 Task: Plan a departmental training on innovation for the 18th at 6 PM to 6:30 PM.
Action: Mouse moved to (56, 87)
Screenshot: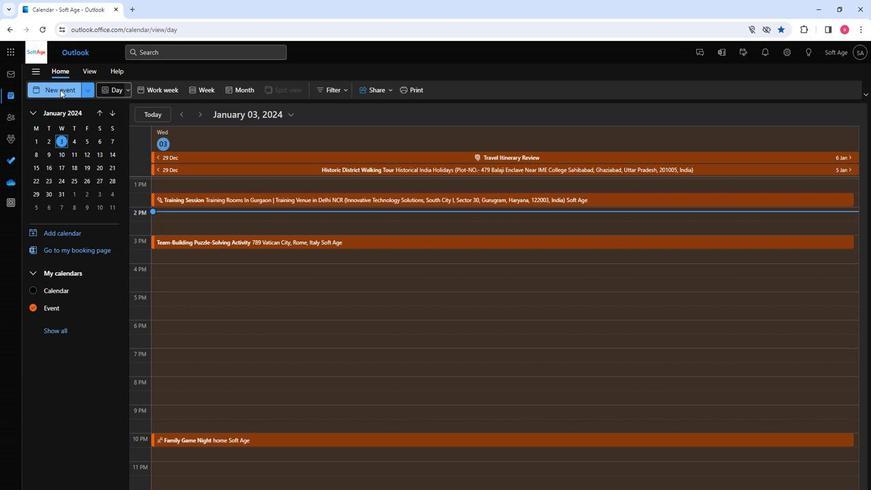 
Action: Mouse pressed left at (56, 87)
Screenshot: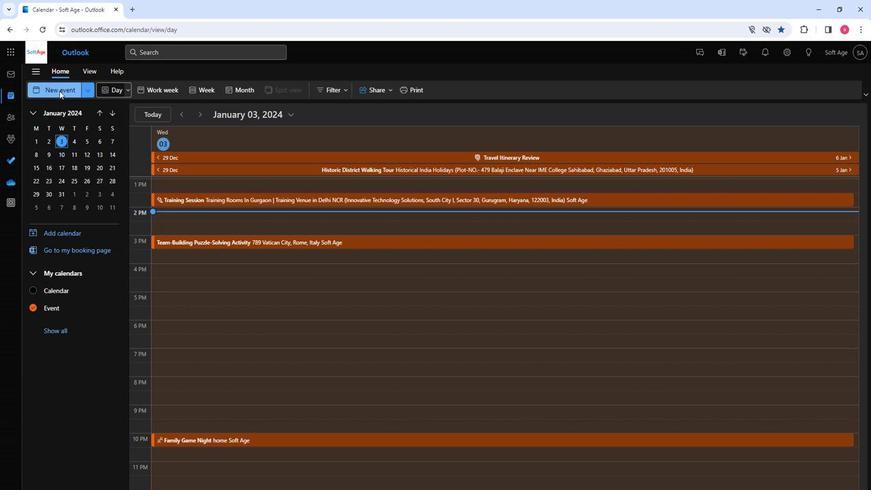 
Action: Mouse moved to (243, 149)
Screenshot: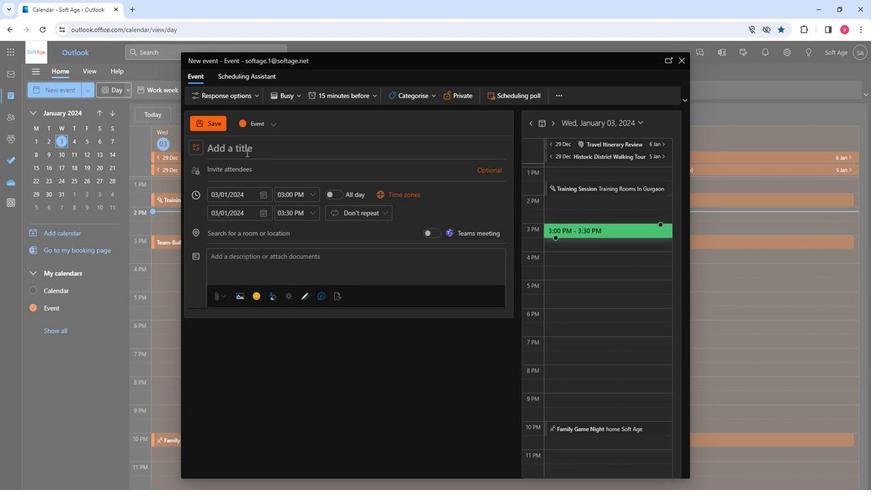 
Action: Mouse pressed left at (243, 149)
Screenshot: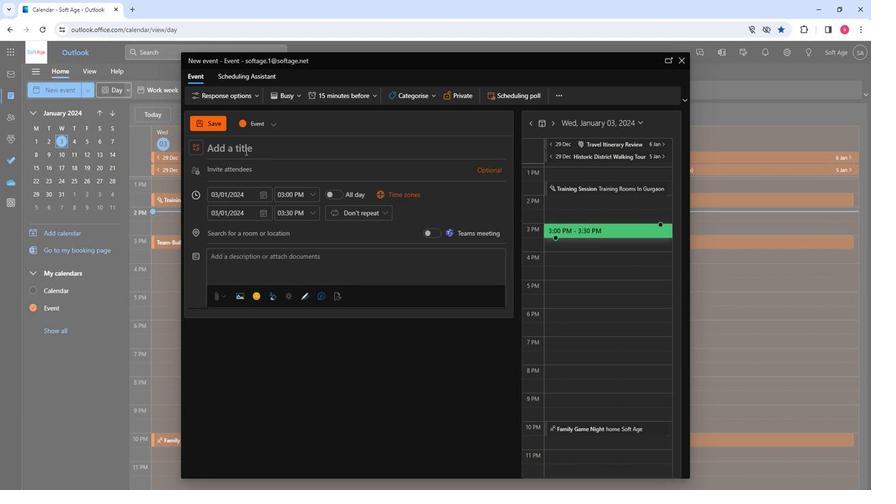 
Action: Key pressed <Key.shift><Key.shift><Key.shift><Key.shift><Key.shift><Key.shift><Key.shift><Key.shift><Key.shift><Key.shift><Key.shift><Key.shift><Key.shift><Key.shift><Key.shift>Departmental<Key.space><Key.shift>Training<Key.space><Key.shift><Key.shift><Key.shift><Key.shift><Key.shift><Key.shift><Key.shift>On<Key.space><Key.shift><Key.shift><Key.shift><Key.shift><Key.shift><Key.shift><Key.shift>Innovation
Screenshot: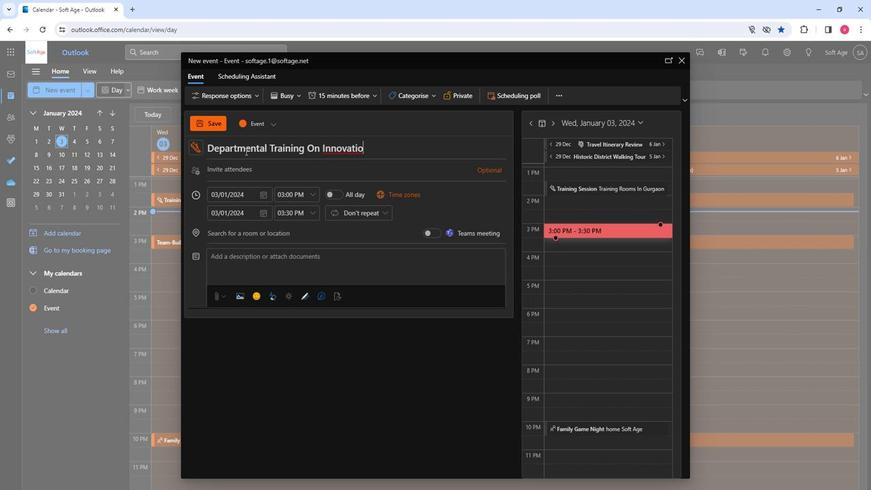 
Action: Mouse moved to (234, 167)
Screenshot: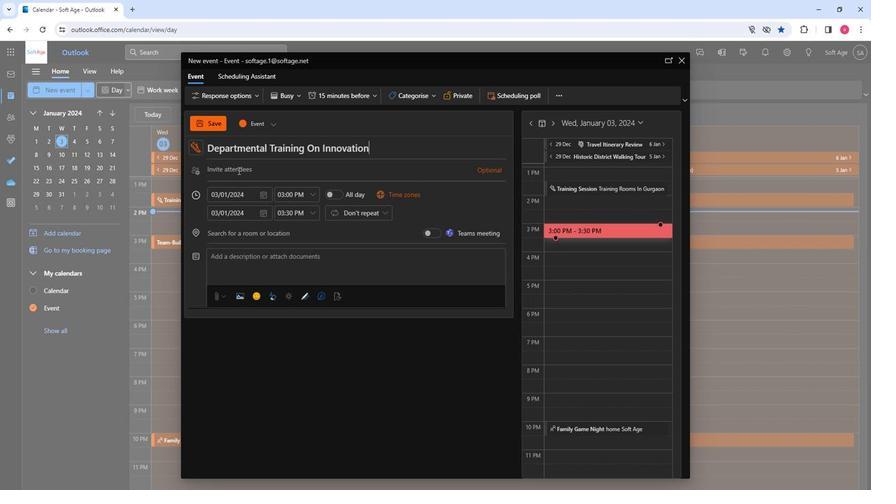 
Action: Mouse pressed left at (234, 167)
Screenshot: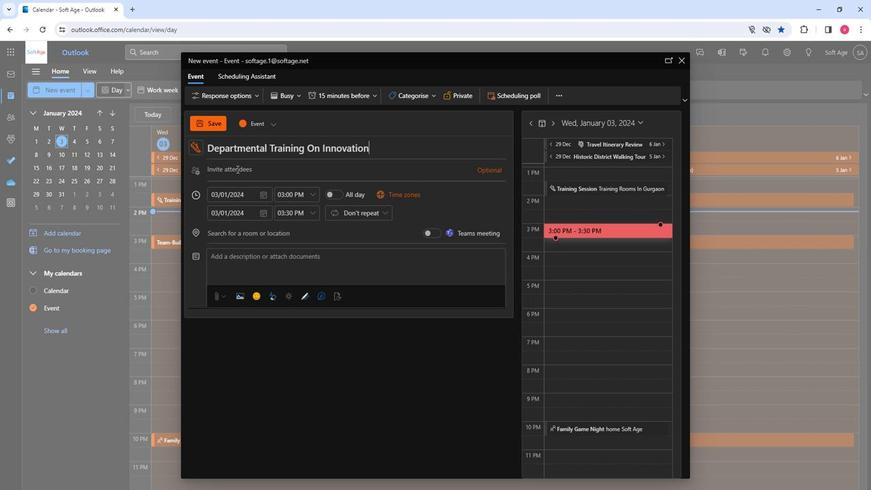 
Action: Key pressed so
Screenshot: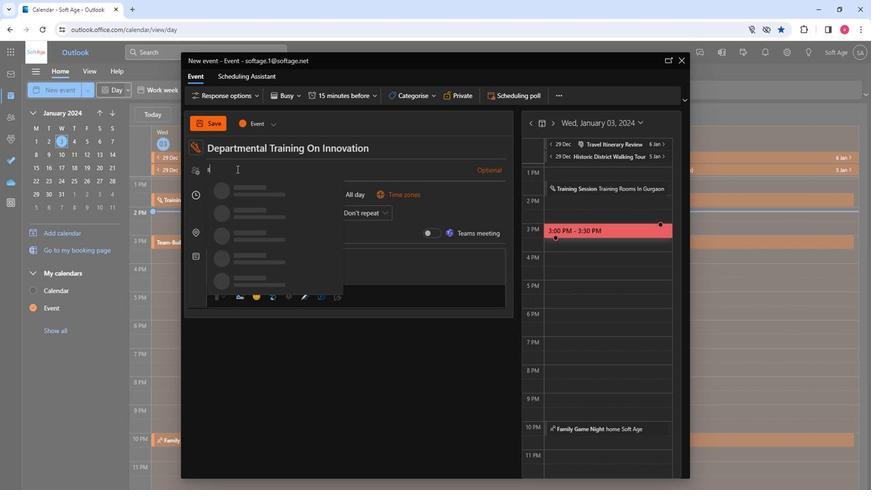 
Action: Mouse moved to (249, 213)
Screenshot: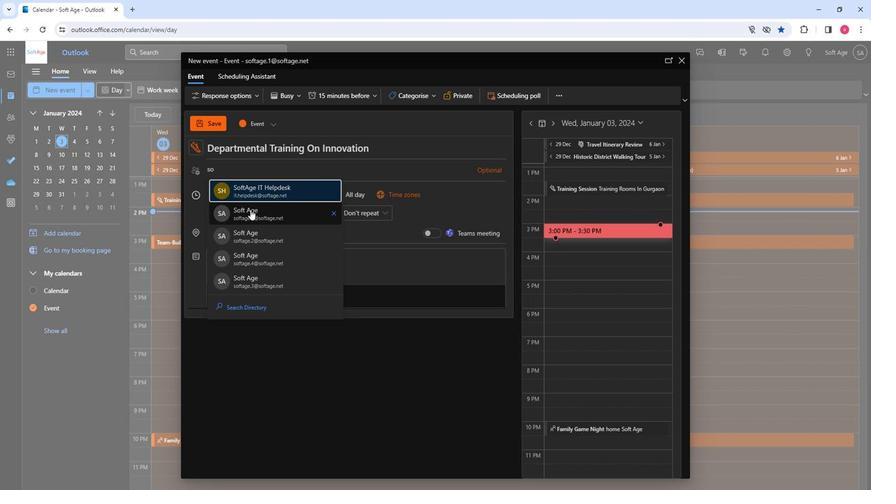 
Action: Mouse pressed left at (249, 213)
Screenshot: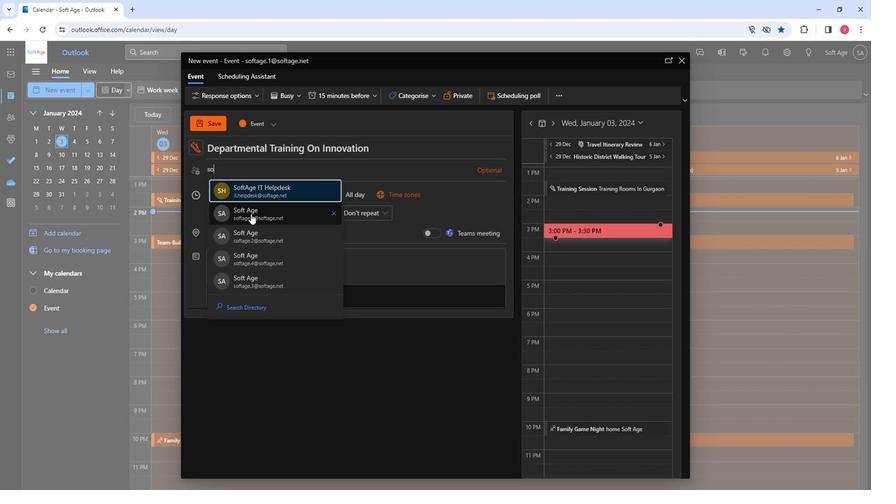 
Action: Key pressed so
Screenshot: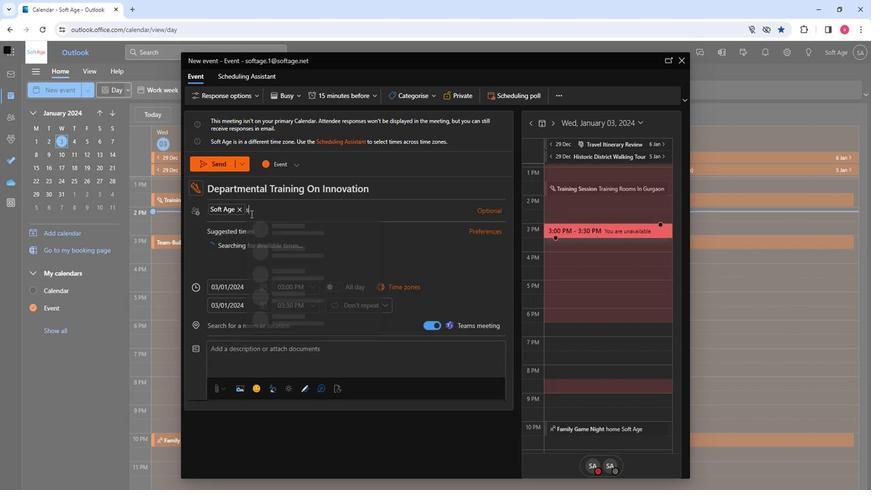 
Action: Mouse moved to (318, 274)
Screenshot: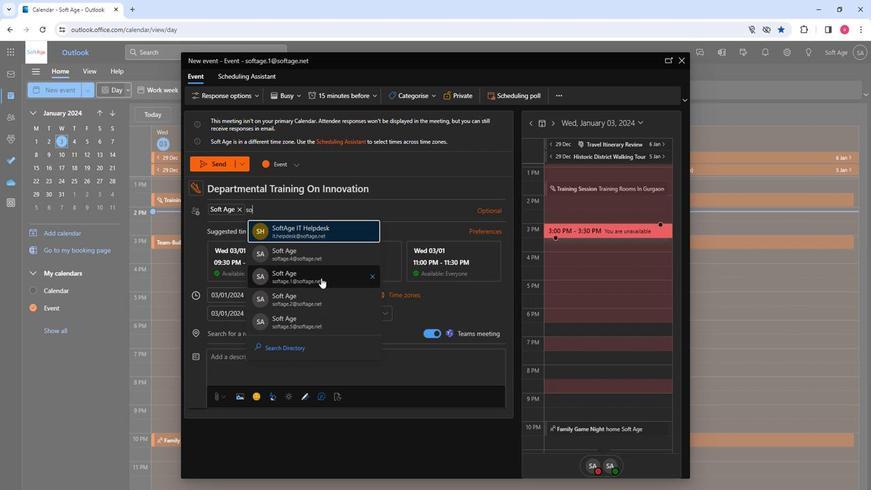 
Action: Mouse pressed left at (318, 274)
Screenshot: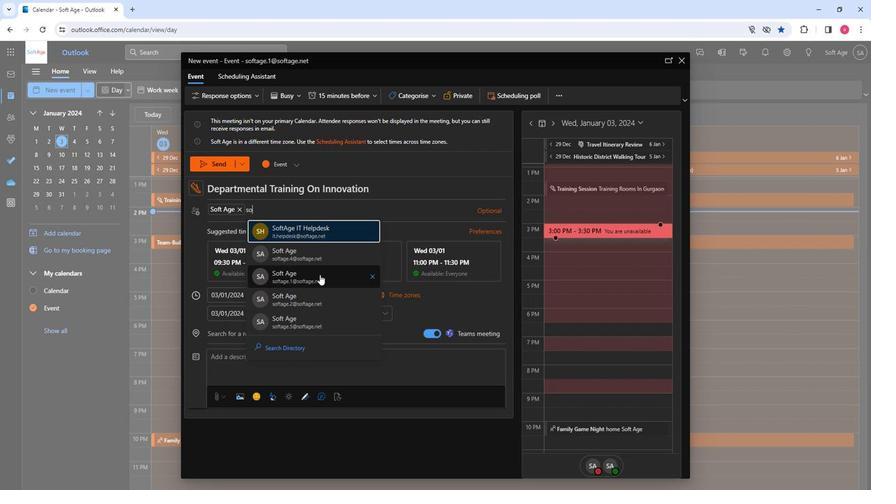 
Action: Key pressed so
Screenshot: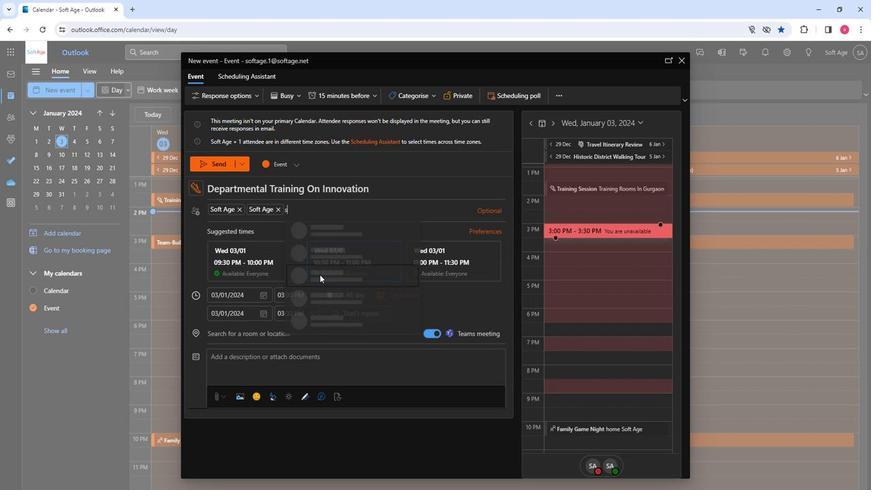 
Action: Mouse moved to (320, 298)
Screenshot: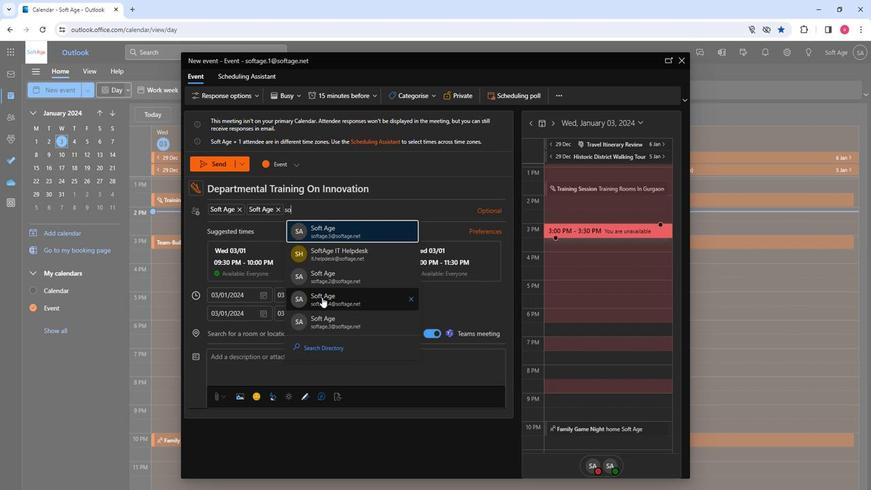 
Action: Mouse pressed left at (320, 298)
Screenshot: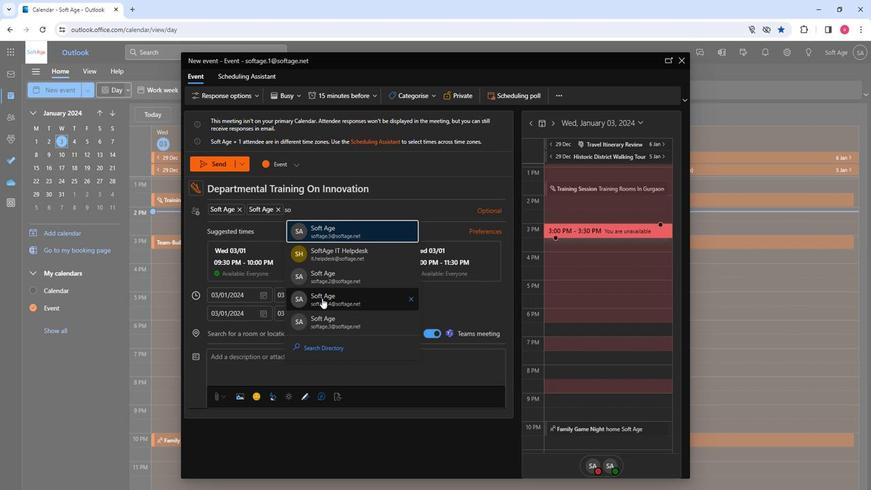 
Action: Key pressed so
Screenshot: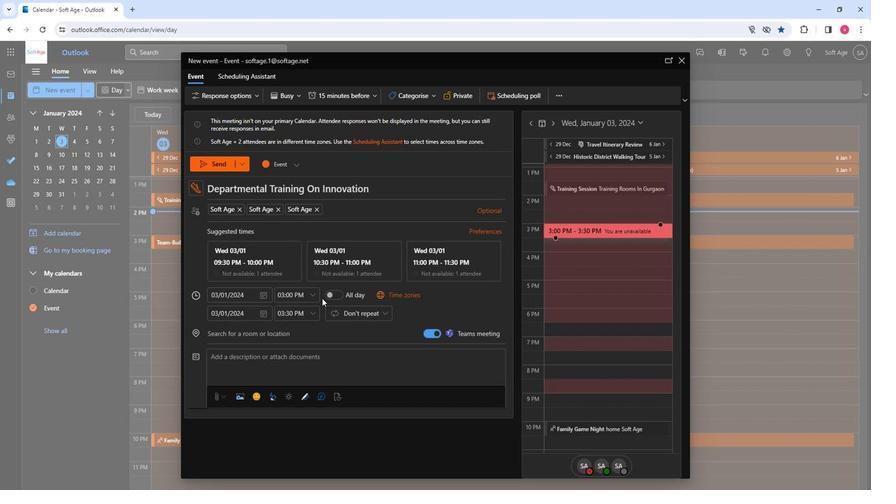 
Action: Mouse moved to (343, 318)
Screenshot: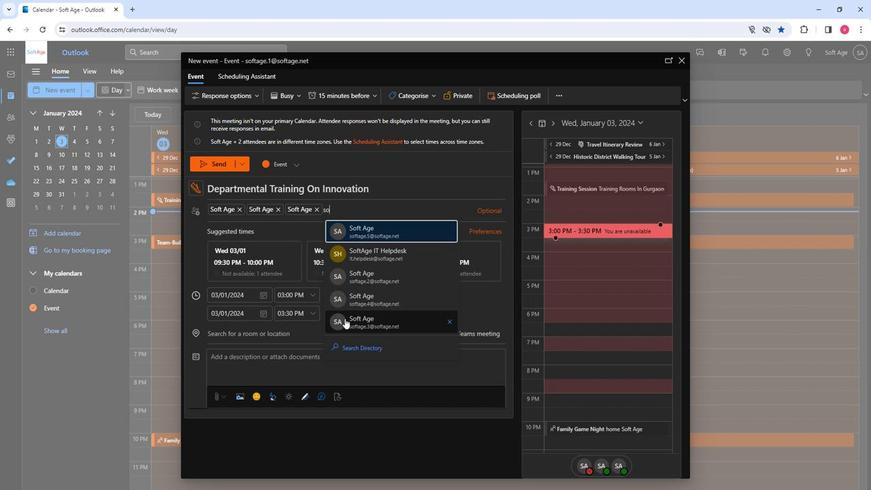 
Action: Mouse pressed left at (343, 318)
Screenshot: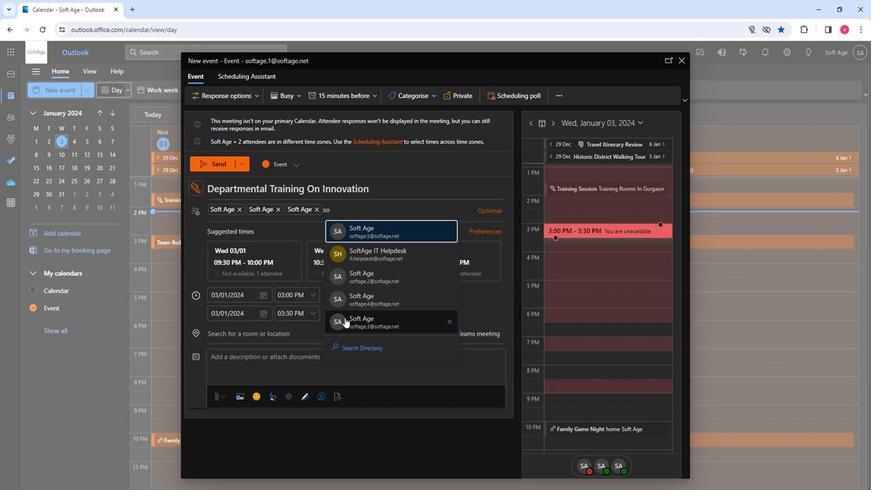 
Action: Mouse moved to (264, 295)
Screenshot: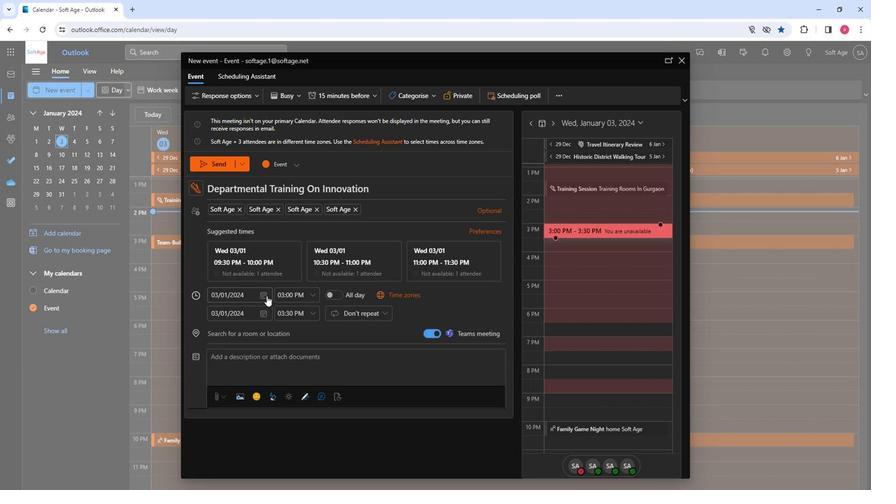 
Action: Mouse pressed left at (264, 295)
Screenshot: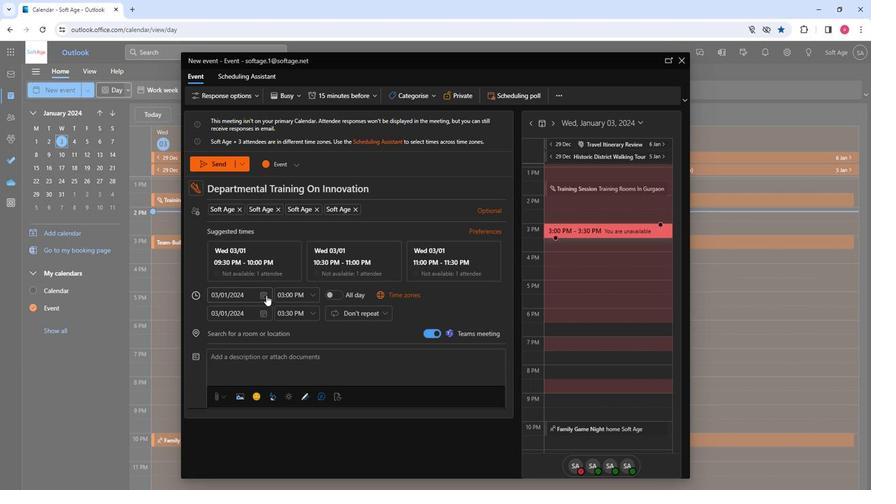 
Action: Mouse moved to (252, 370)
Screenshot: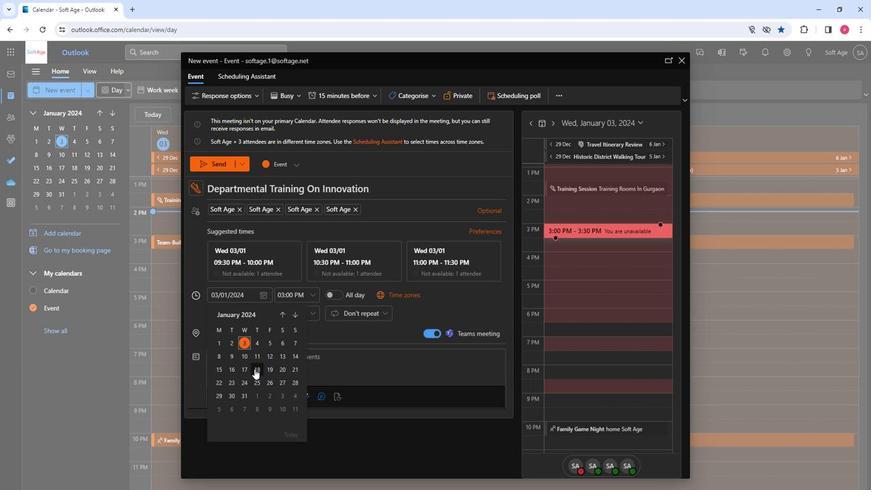 
Action: Mouse pressed left at (252, 370)
Screenshot: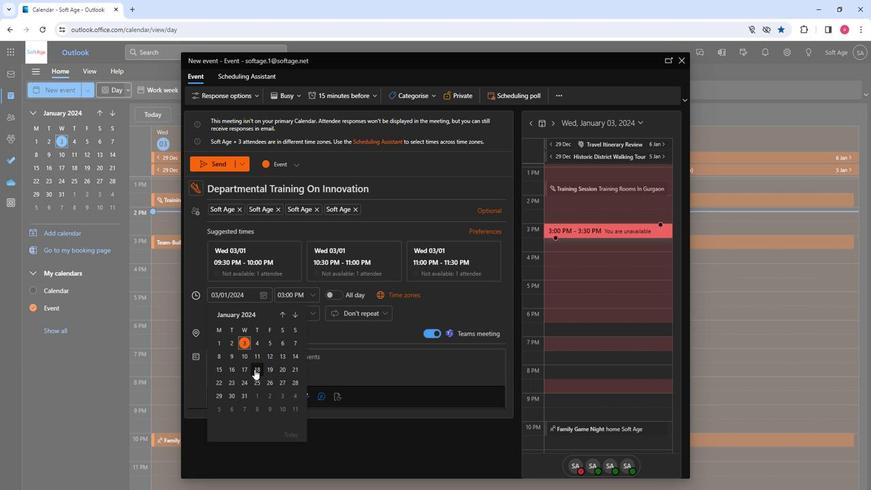 
Action: Mouse moved to (311, 293)
Screenshot: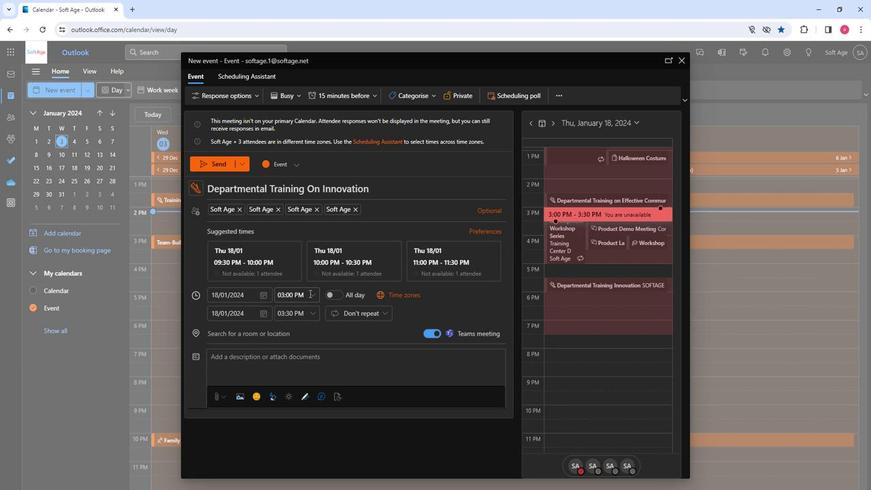 
Action: Mouse pressed left at (311, 293)
Screenshot: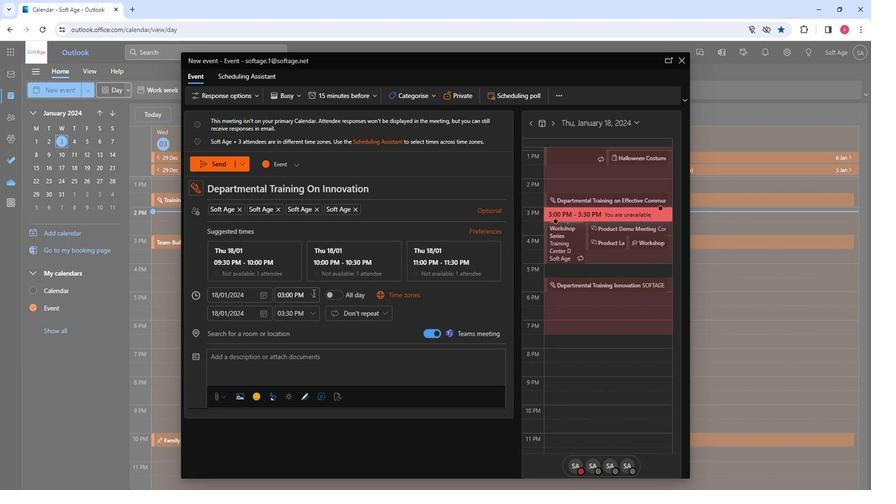 
Action: Mouse moved to (311, 298)
Screenshot: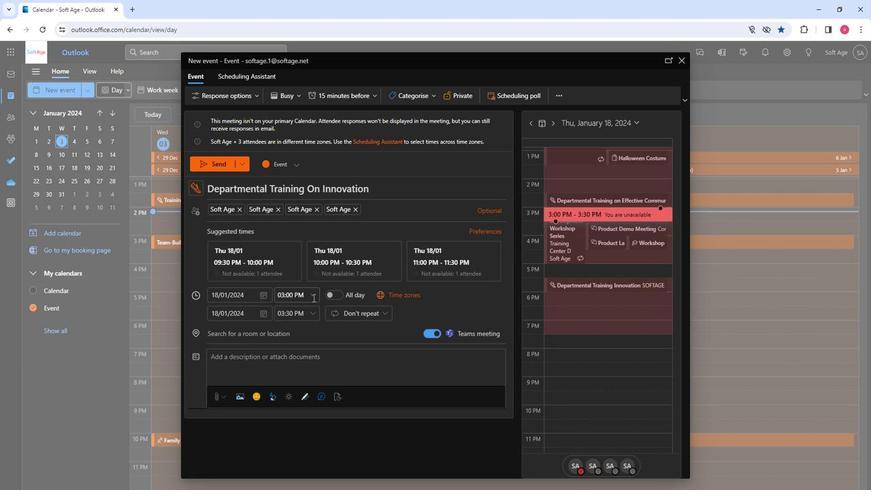 
Action: Mouse pressed left at (311, 298)
Screenshot: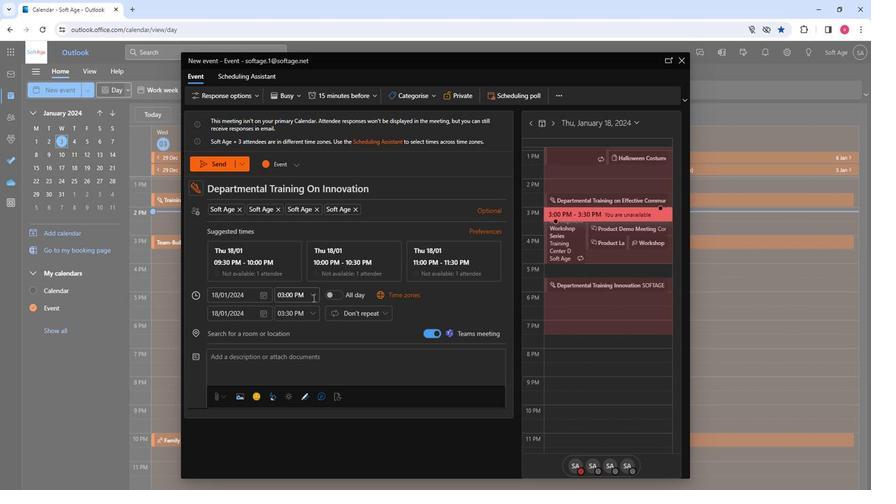 
Action: Mouse moved to (312, 296)
Screenshot: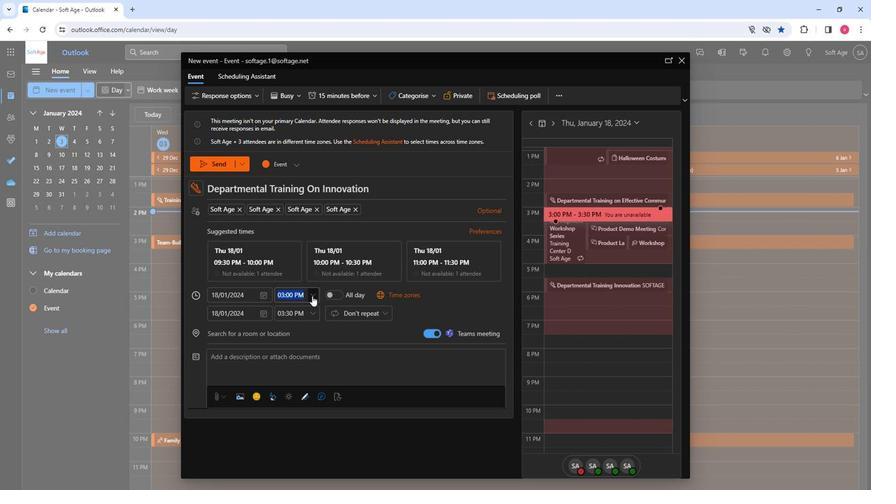 
Action: Mouse pressed left at (312, 296)
Screenshot: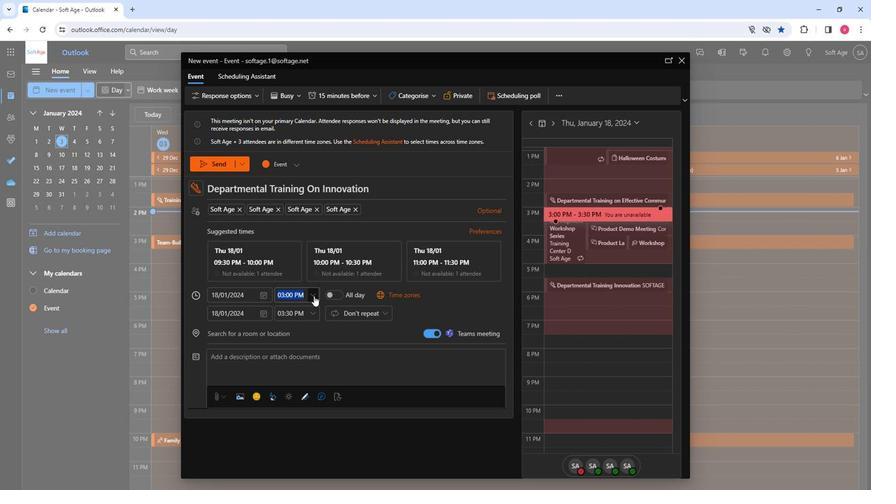 
Action: Mouse moved to (294, 351)
Screenshot: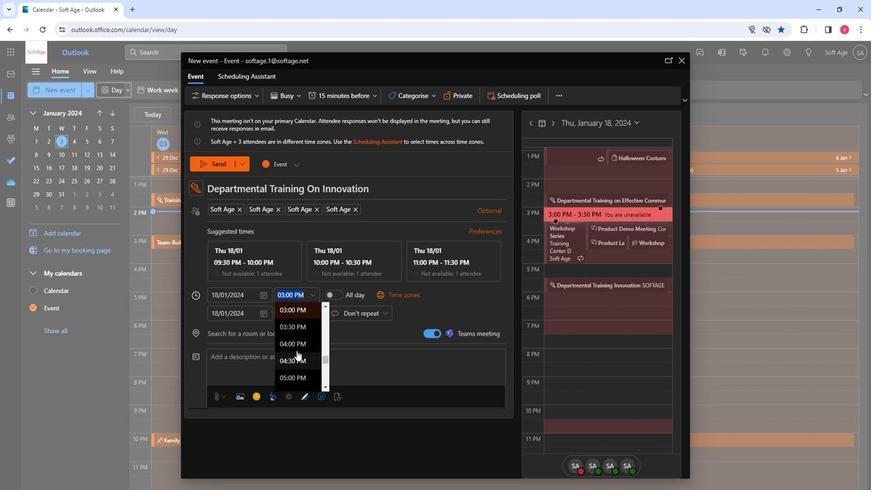 
Action: Mouse scrolled (294, 350) with delta (0, 0)
Screenshot: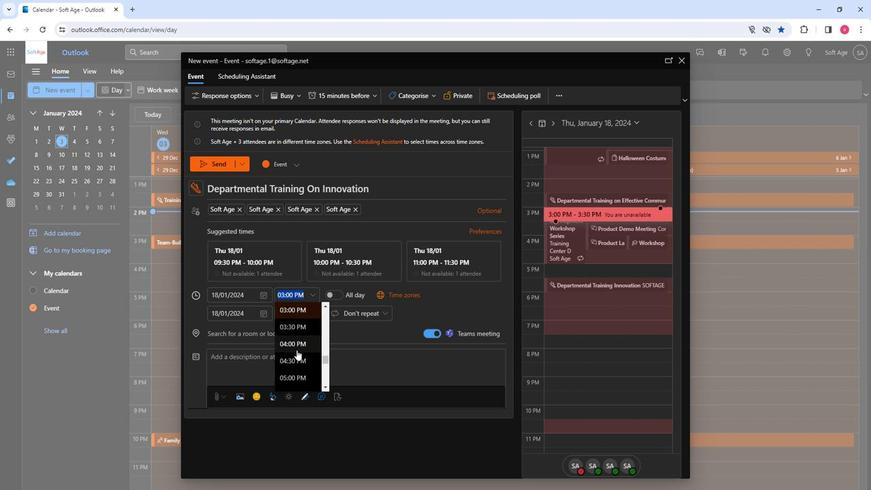 
Action: Mouse scrolled (294, 350) with delta (0, 0)
Screenshot: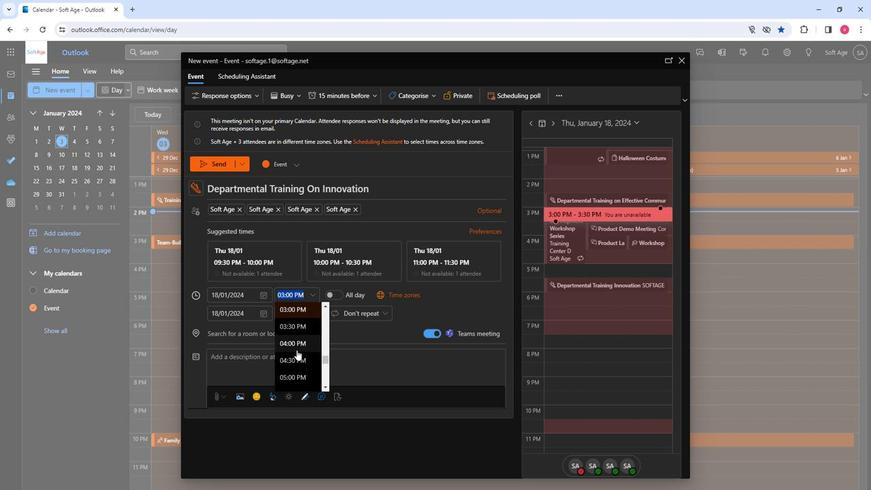 
Action: Mouse moved to (288, 333)
Screenshot: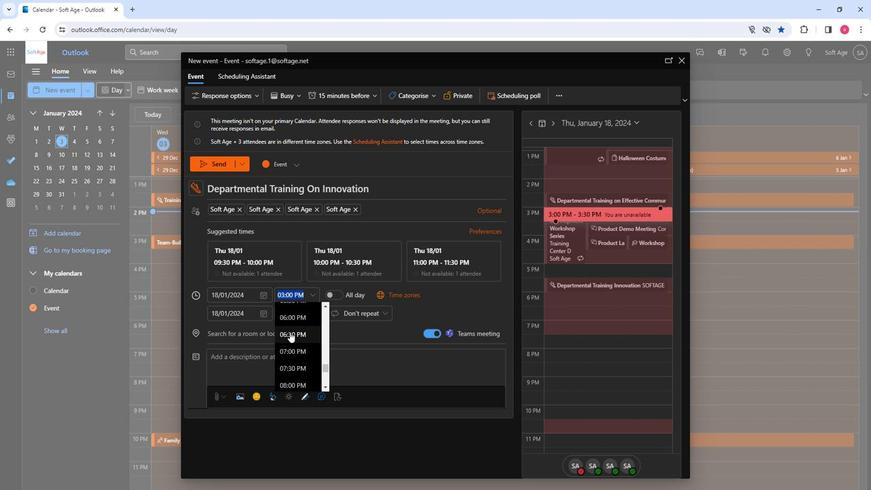 
Action: Mouse pressed left at (288, 333)
Screenshot: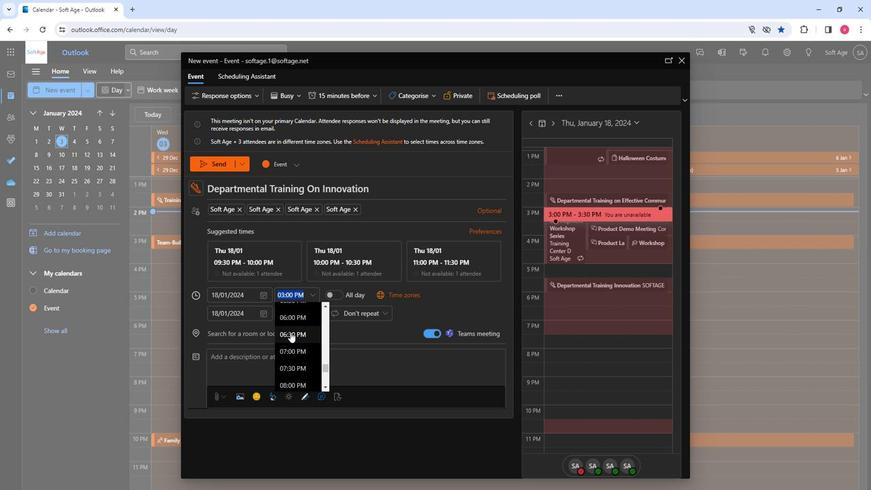 
Action: Mouse moved to (289, 320)
Screenshot: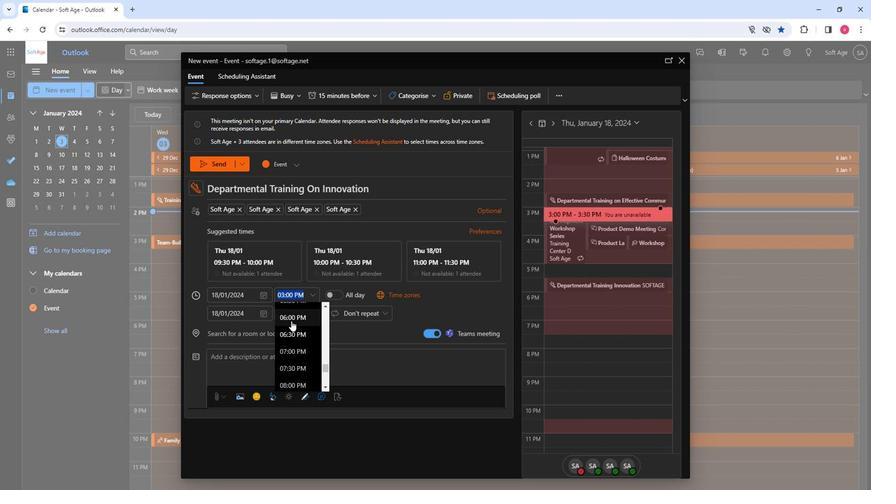 
Action: Mouse pressed left at (289, 320)
Screenshot: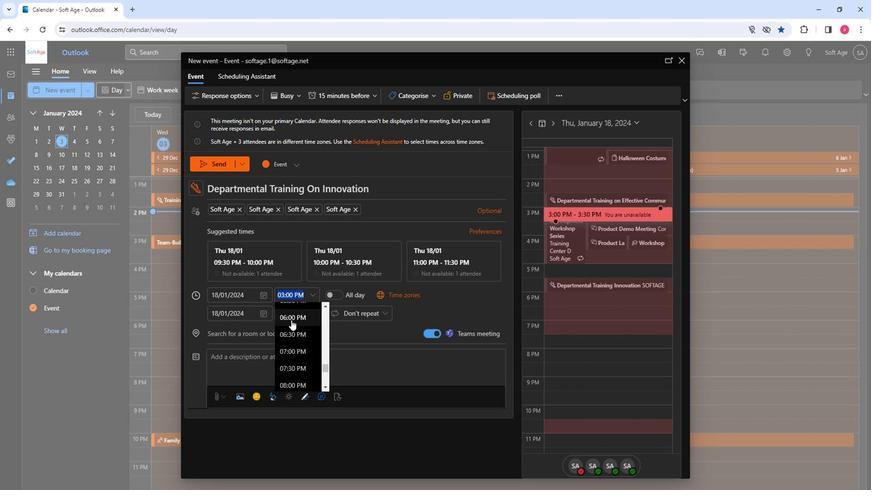 
Action: Mouse moved to (230, 335)
Screenshot: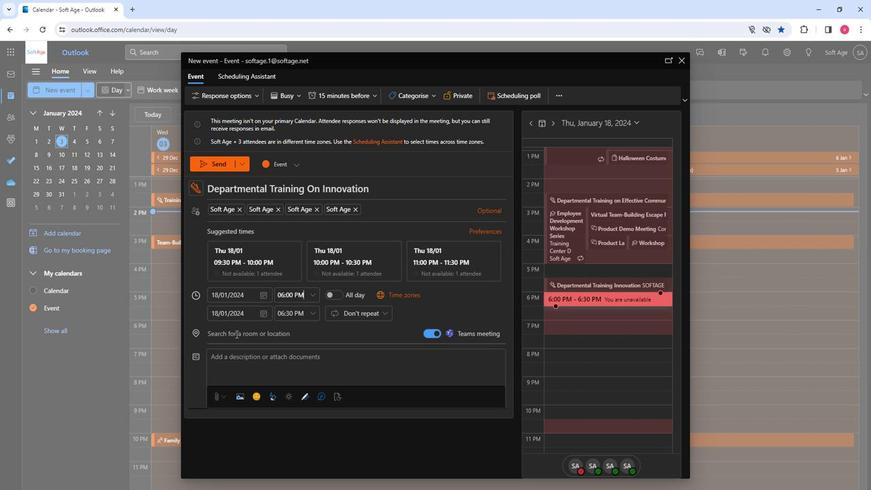 
Action: Mouse pressed left at (230, 335)
Screenshot: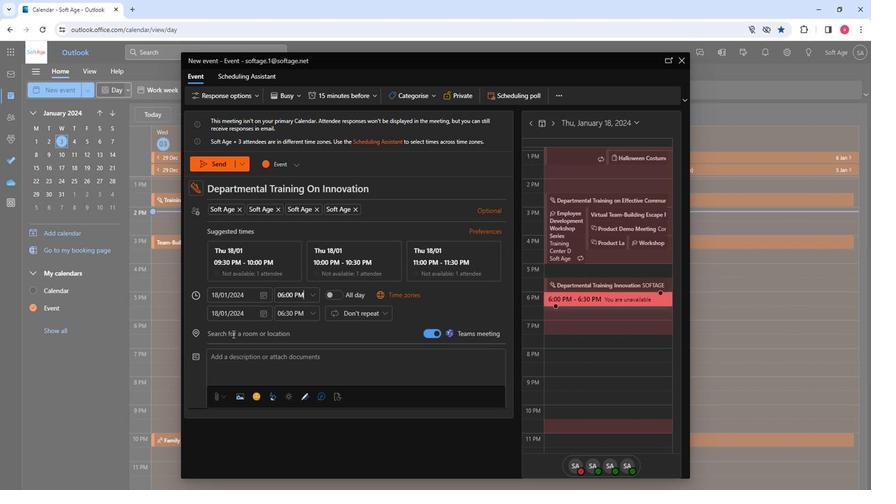 
Action: Key pressed train
Screenshot: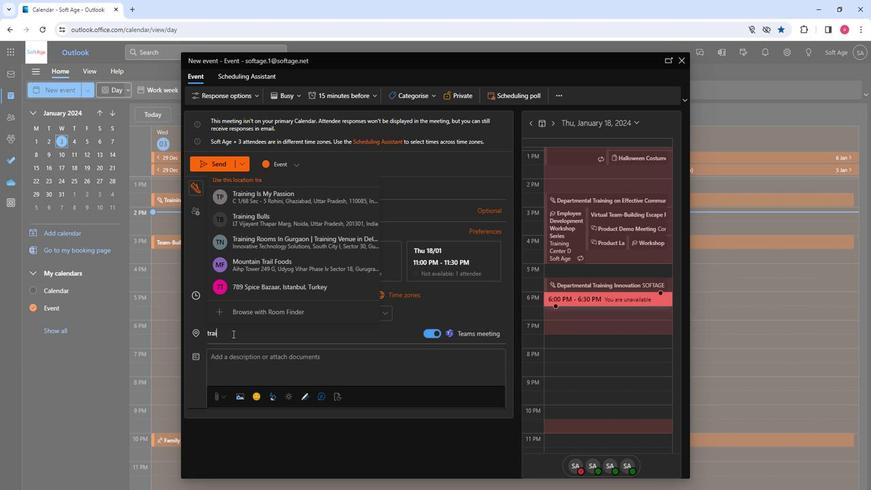 
Action: Mouse moved to (277, 204)
Screenshot: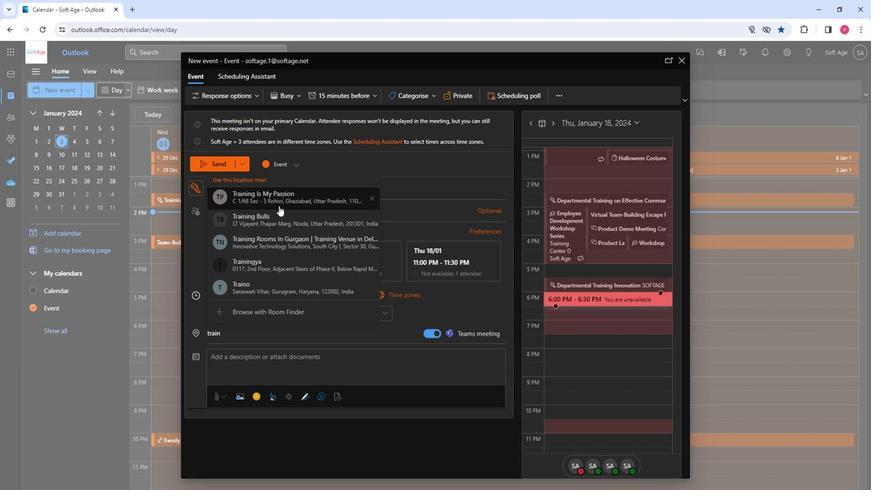 
Action: Key pressed ing
Screenshot: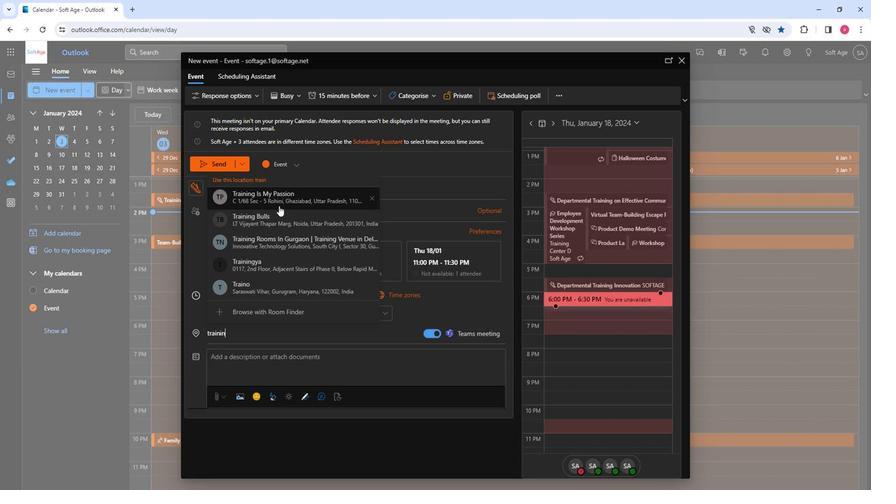 
Action: Mouse moved to (286, 245)
Screenshot: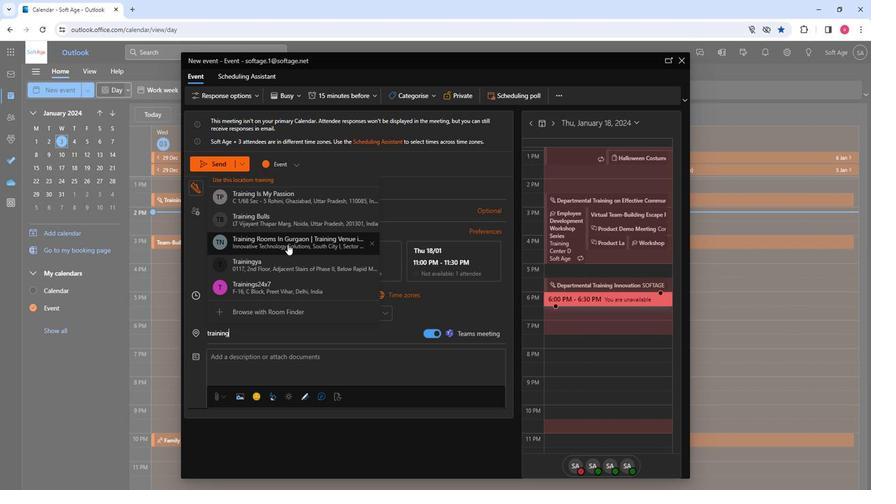 
Action: Mouse pressed left at (286, 245)
Screenshot: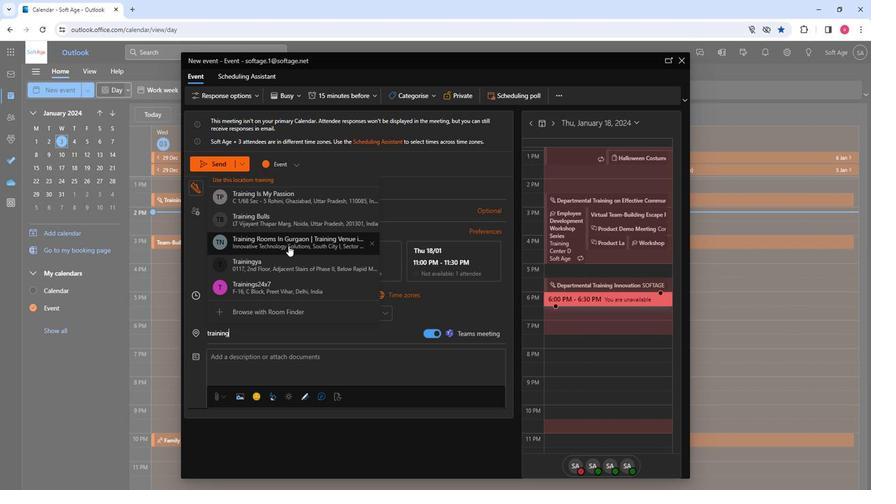 
Action: Mouse moved to (221, 369)
Screenshot: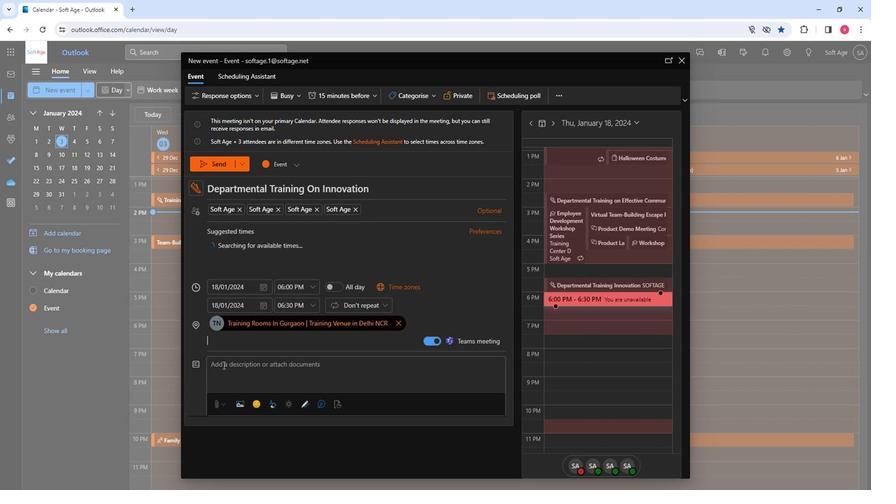 
Action: Mouse pressed left at (221, 369)
Screenshot: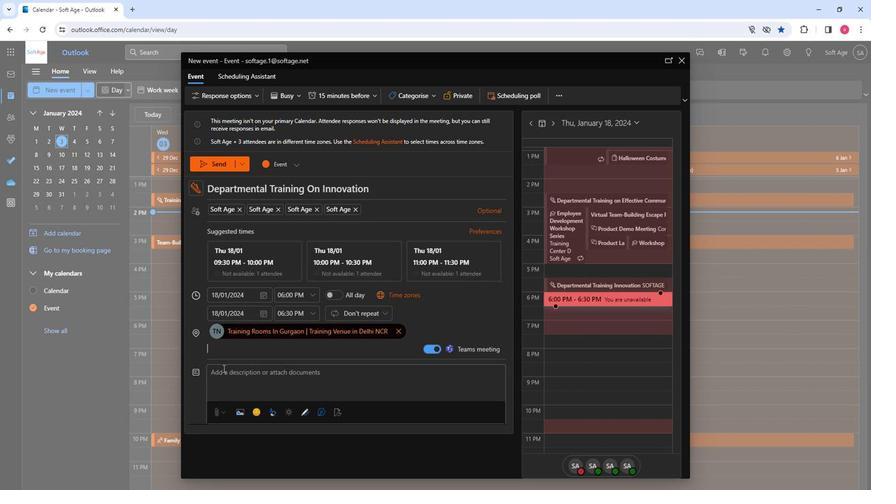 
Action: Key pressed <Key.shift>Fuel<Key.space><Key.shift>Innovation<Key.shift>!<Key.space><Key.shift>Join<Key.space>our<Key.space>departmental<Key.space>training<Key.space>on<Key.space>innovation.<Key.space><Key.shift>Explore<Key.space>creative<Key.space>thinking,<Key.space>embrace<Key.space>change,<Key.space>and<Key.space>foster<Key.space>a<Key.space>culture<Key.space>of<Key.space>innovation<Key.space>for<Key.space>continuous<Key.space>growth<Key.space>and<Key.space>success.
Screenshot: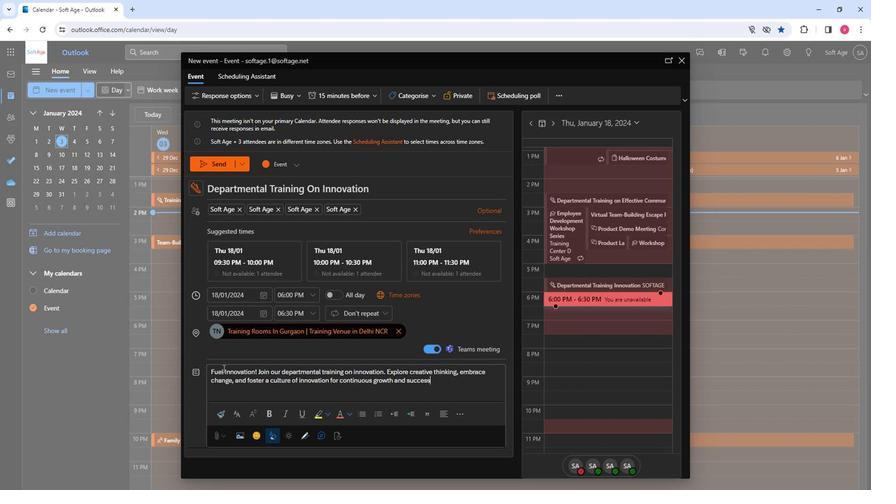
Action: Mouse moved to (271, 380)
Screenshot: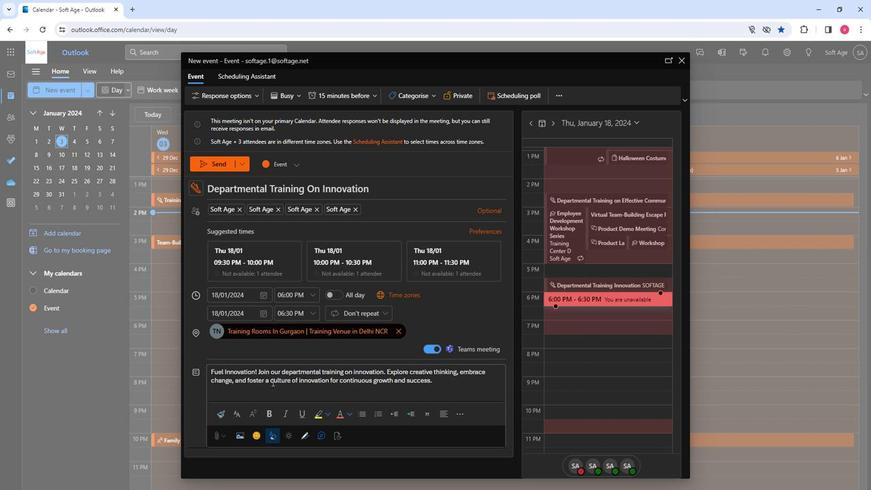 
Action: Mouse pressed left at (271, 380)
Screenshot: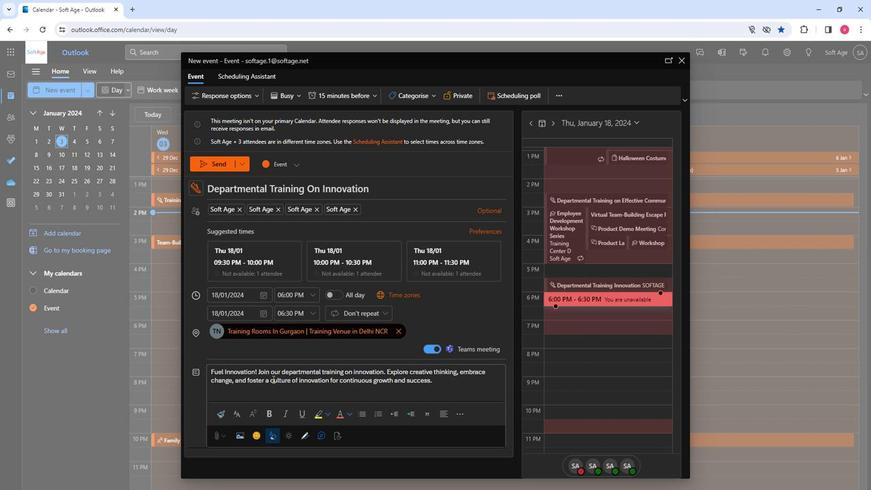 
Action: Mouse pressed left at (271, 380)
Screenshot: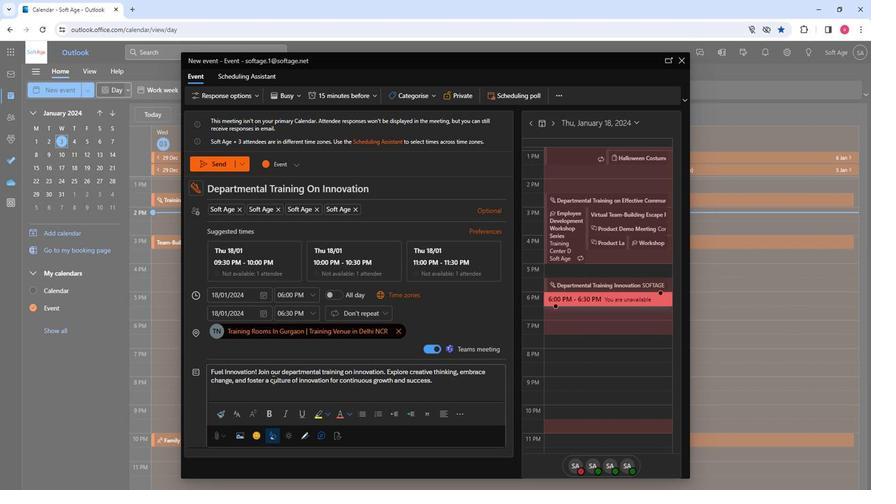 
Action: Mouse pressed left at (271, 380)
Screenshot: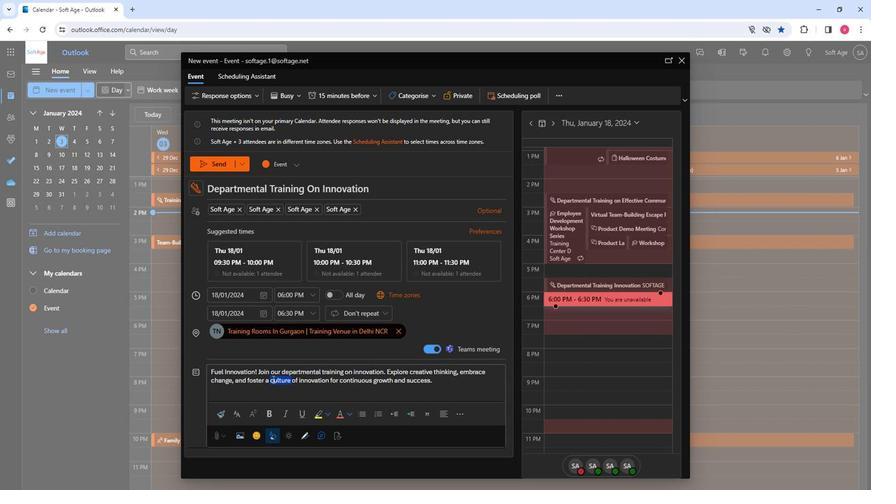 
Action: Mouse pressed left at (271, 380)
Screenshot: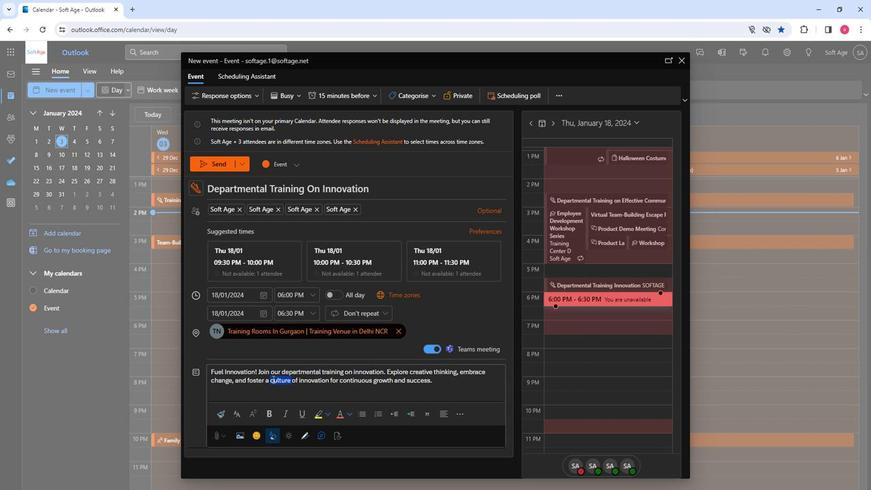 
Action: Mouse moved to (232, 416)
Screenshot: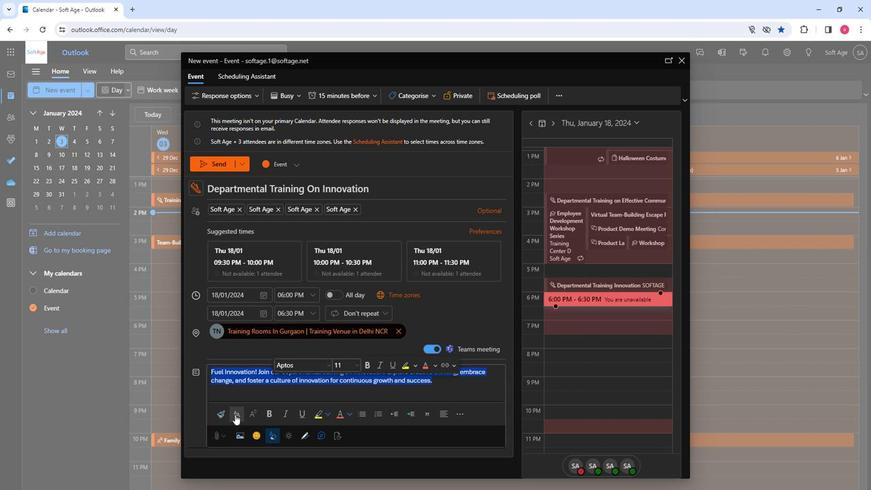 
Action: Mouse pressed left at (232, 416)
Screenshot: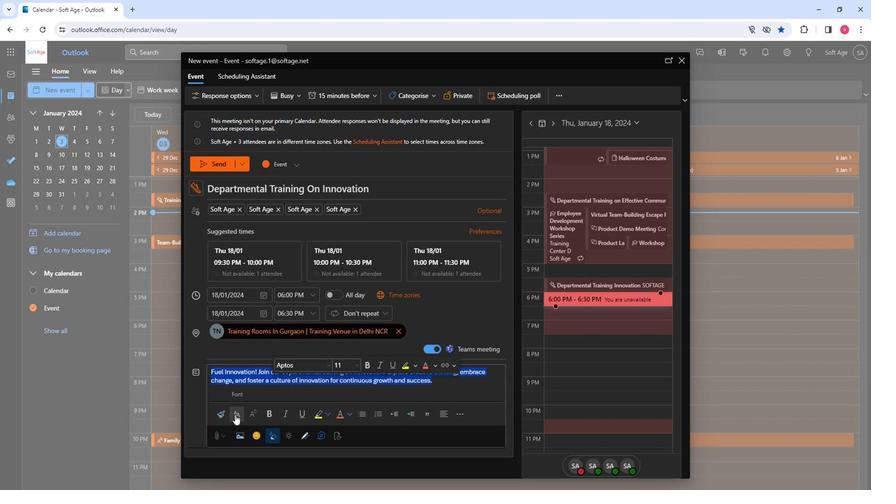
Action: Mouse moved to (289, 317)
Screenshot: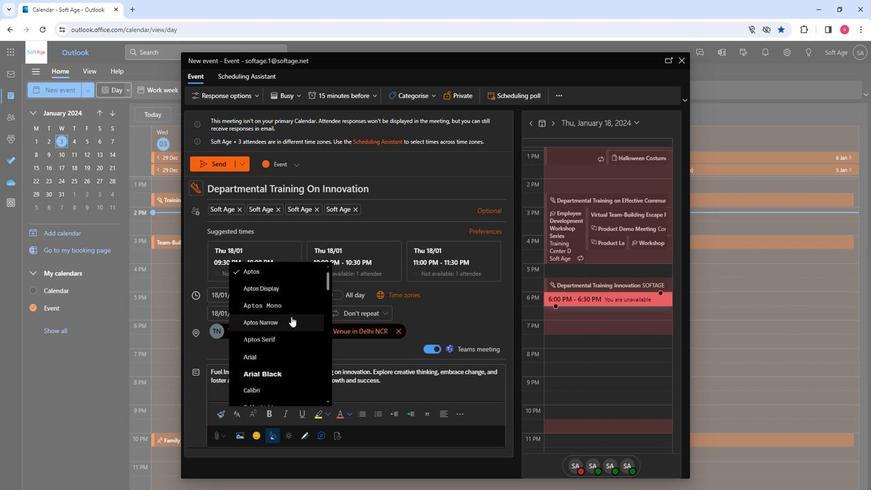 
Action: Mouse scrolled (289, 316) with delta (0, 0)
Screenshot: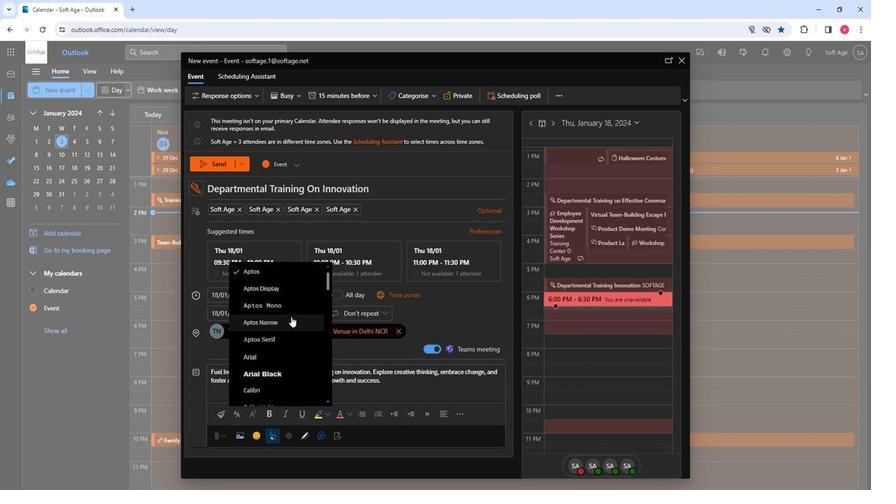 
Action: Mouse scrolled (289, 316) with delta (0, 0)
Screenshot: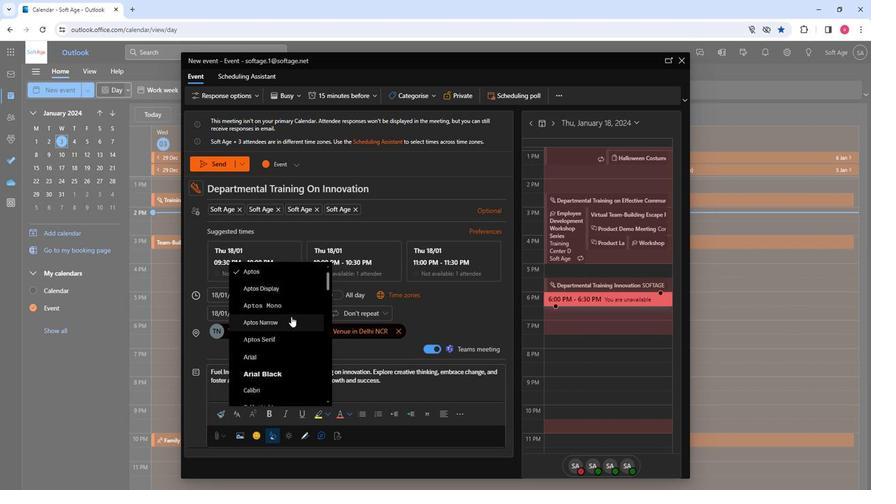 
Action: Mouse scrolled (289, 316) with delta (0, 0)
Screenshot: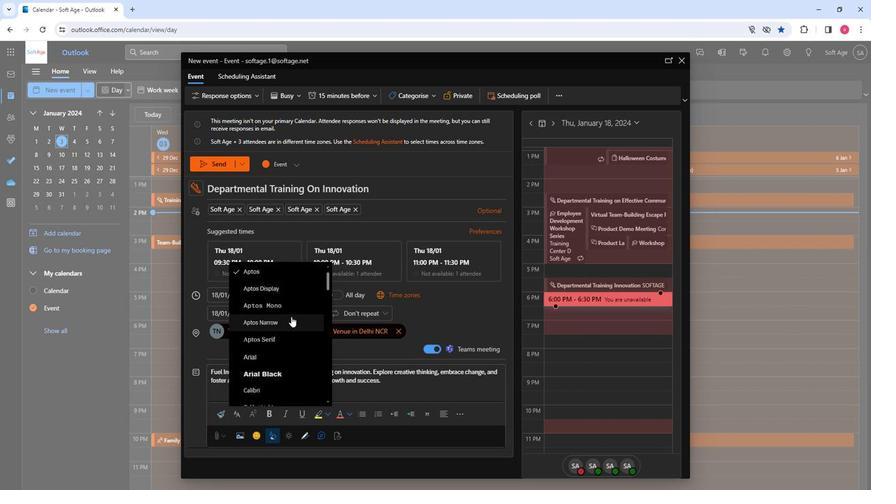 
Action: Mouse moved to (268, 333)
Screenshot: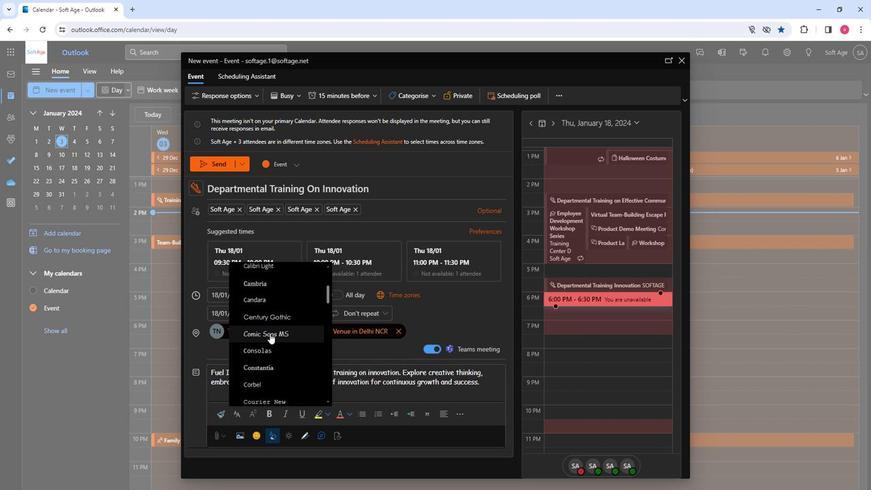 
Action: Mouse pressed left at (268, 333)
Screenshot: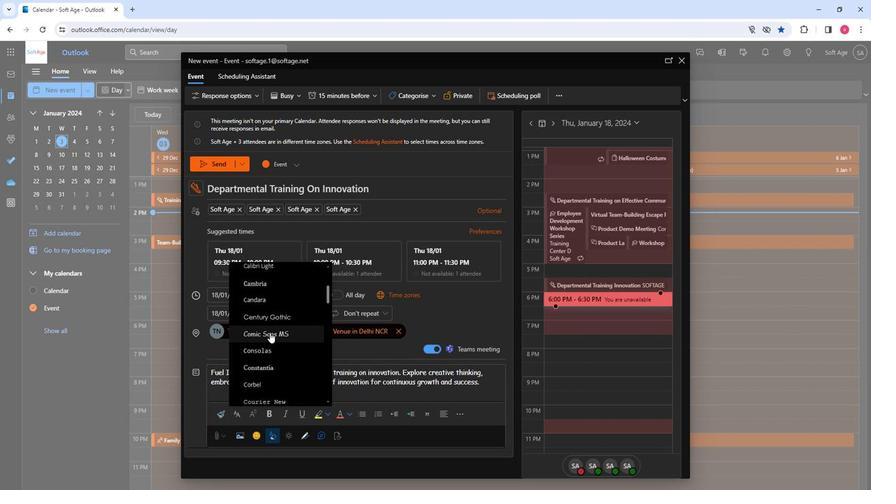 
Action: Mouse moved to (286, 414)
Screenshot: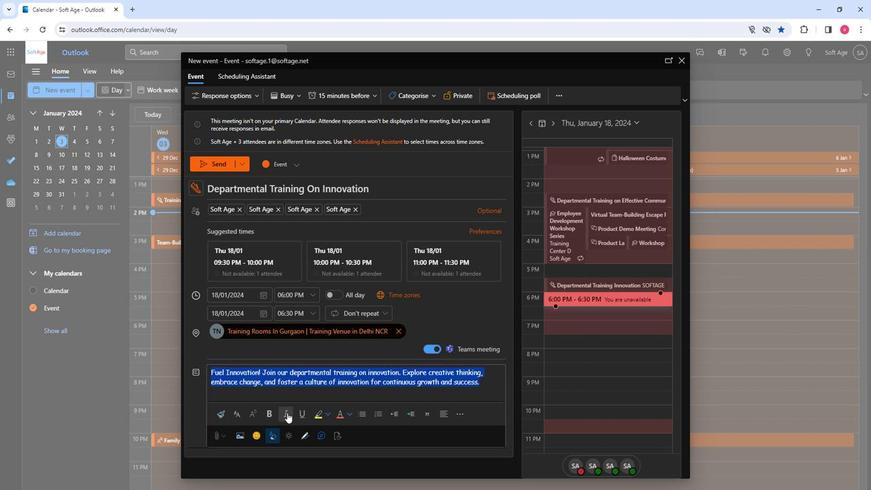 
Action: Mouse pressed left at (286, 414)
Screenshot: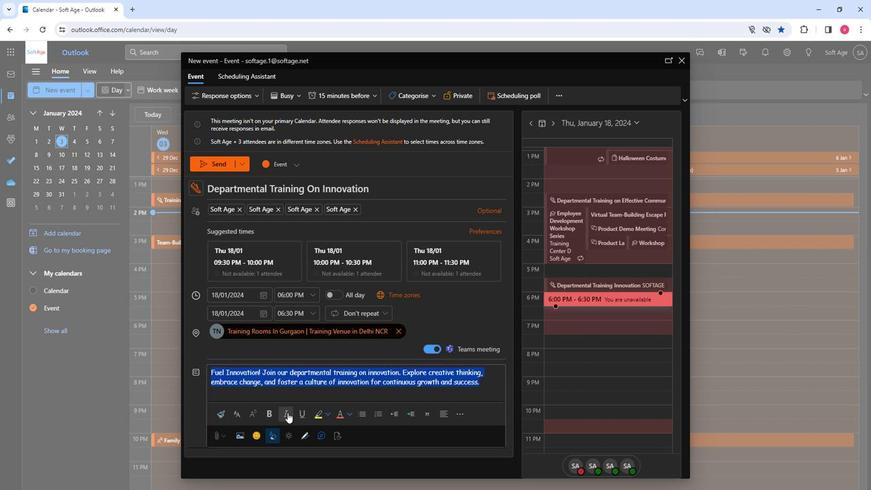 
Action: Mouse moved to (269, 417)
Screenshot: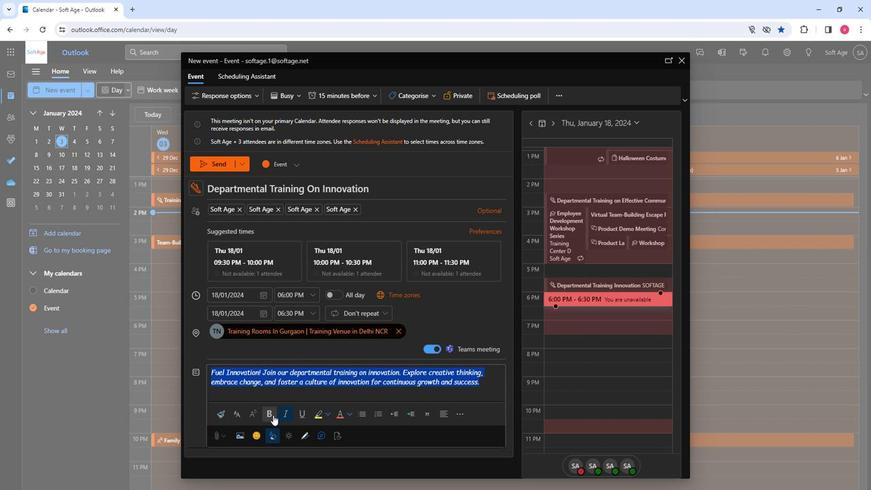 
Action: Mouse pressed left at (269, 417)
Screenshot: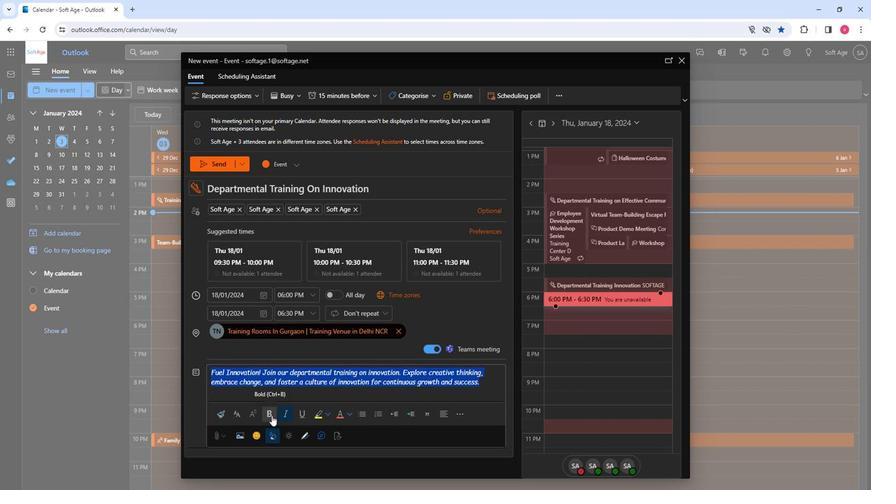
Action: Mouse moved to (326, 415)
Screenshot: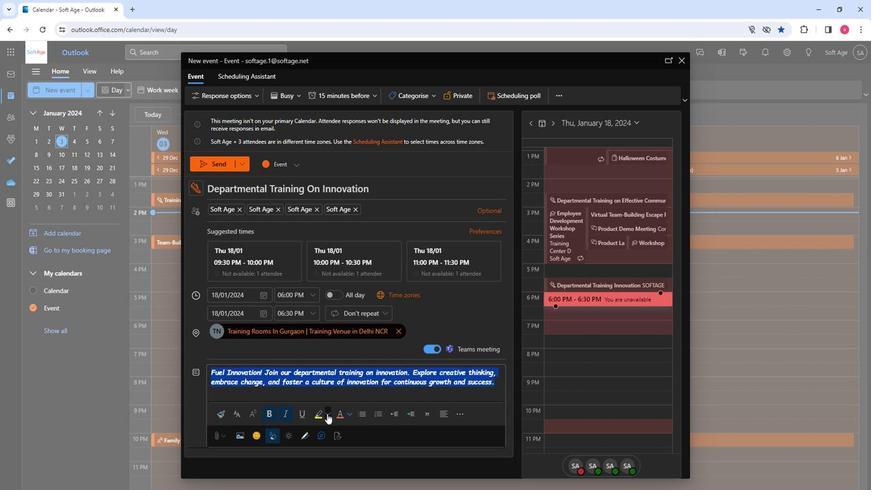 
Action: Mouse pressed left at (326, 415)
Screenshot: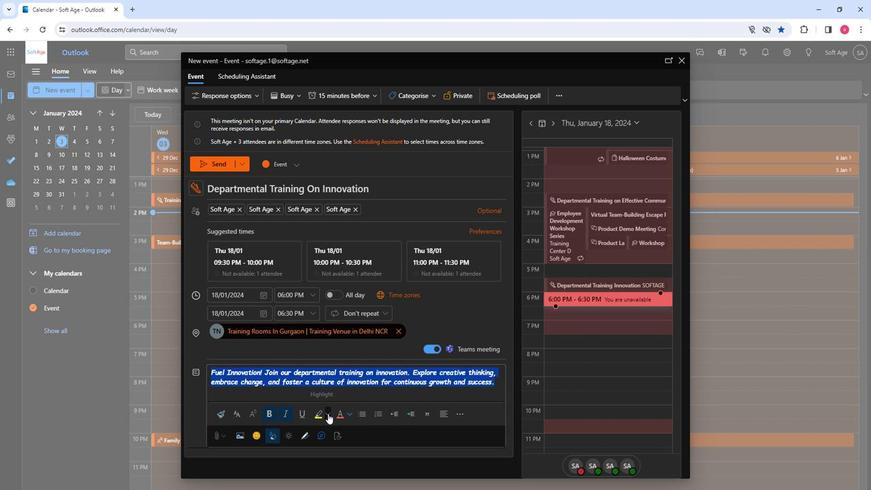 
Action: Mouse moved to (338, 362)
Screenshot: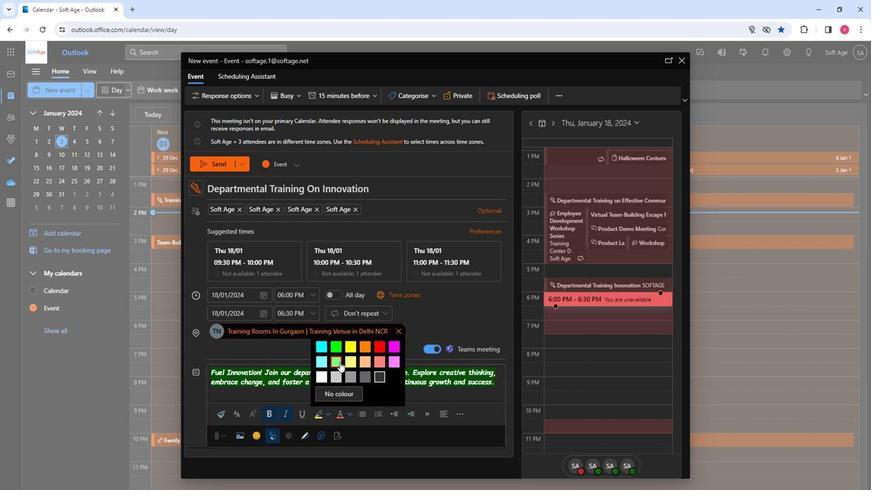 
Action: Mouse pressed left at (338, 362)
Screenshot: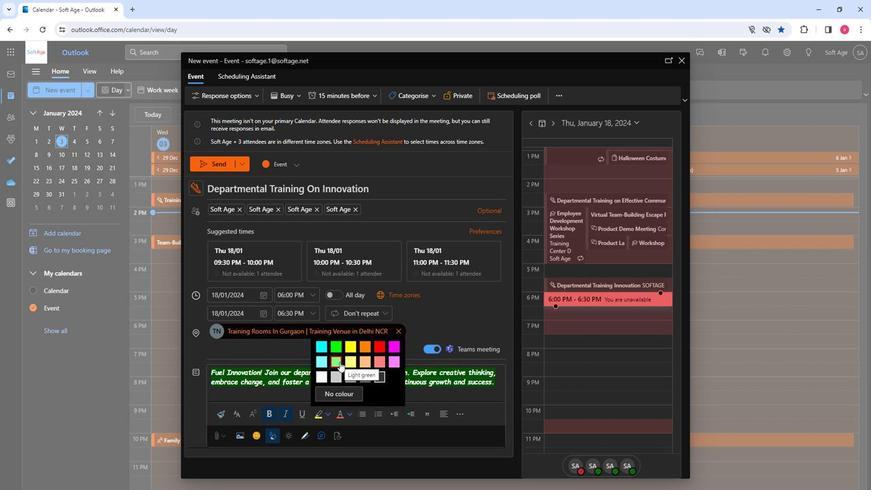 
Action: Mouse moved to (408, 417)
Screenshot: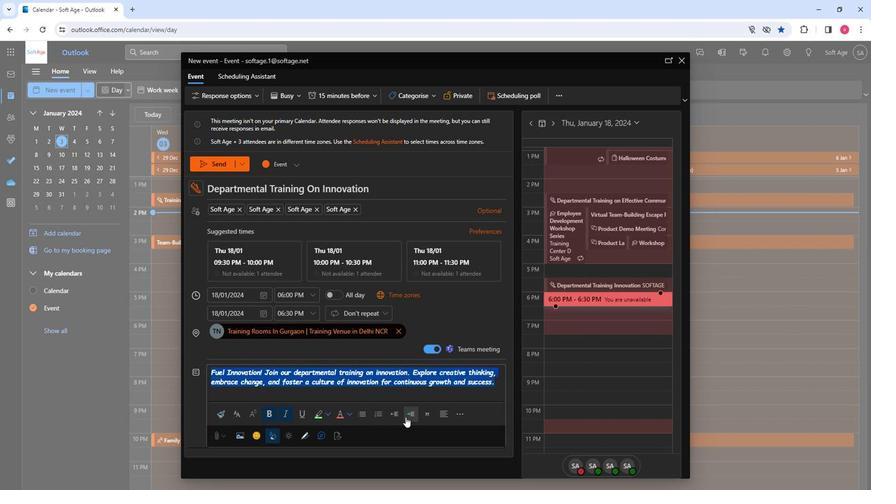 
Action: Mouse pressed left at (408, 417)
Screenshot: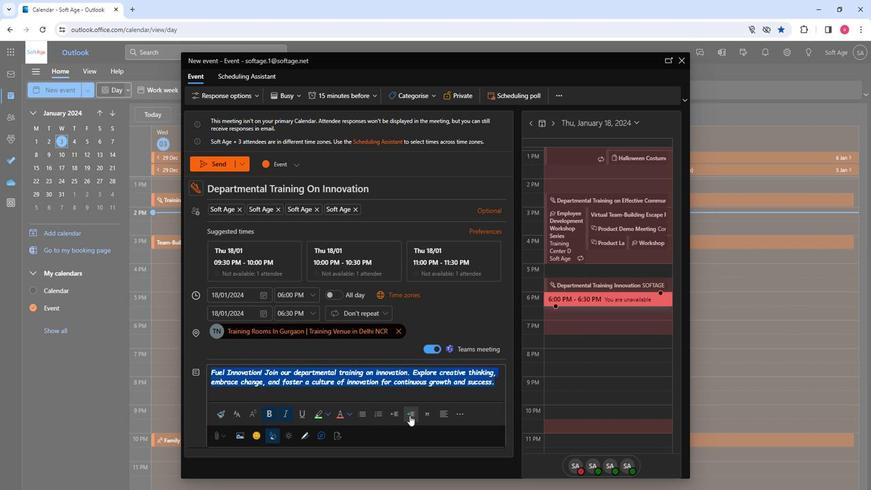 
Action: Mouse moved to (358, 399)
Screenshot: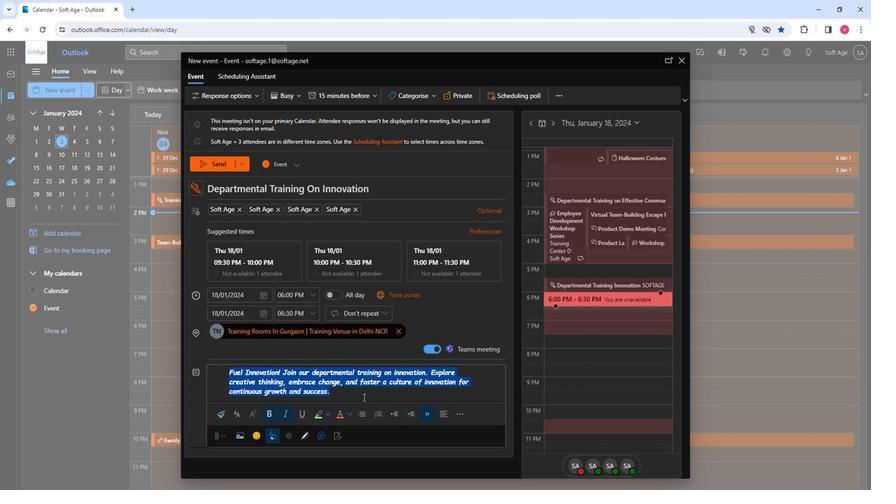 
Action: Mouse pressed left at (358, 399)
Screenshot: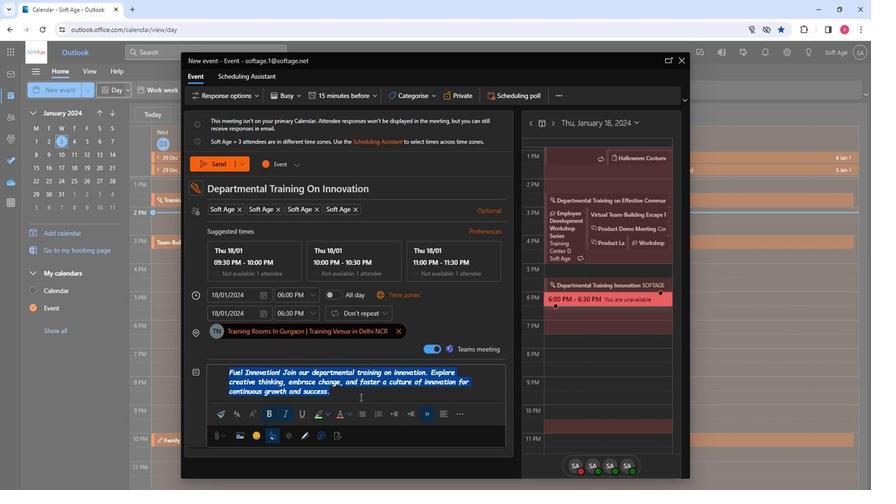 
Action: Mouse moved to (216, 164)
Screenshot: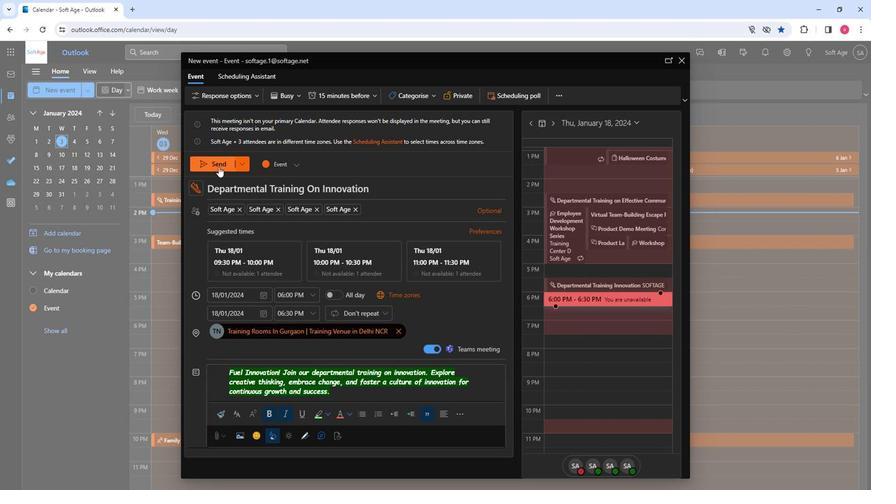 
Action: Mouse pressed left at (216, 164)
Screenshot: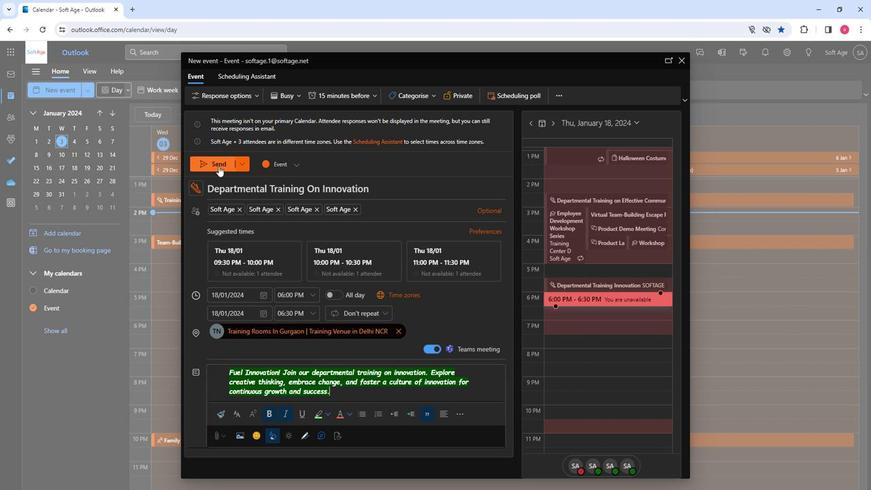 
Action: Mouse moved to (376, 304)
Screenshot: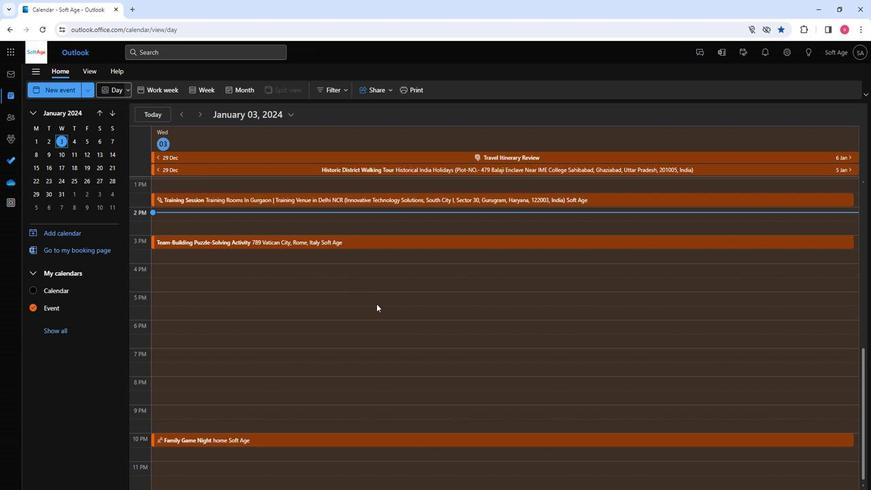 
